 Task: Check the percentage active listings of garden tub in the last 1 year.
Action: Mouse moved to (852, 184)
Screenshot: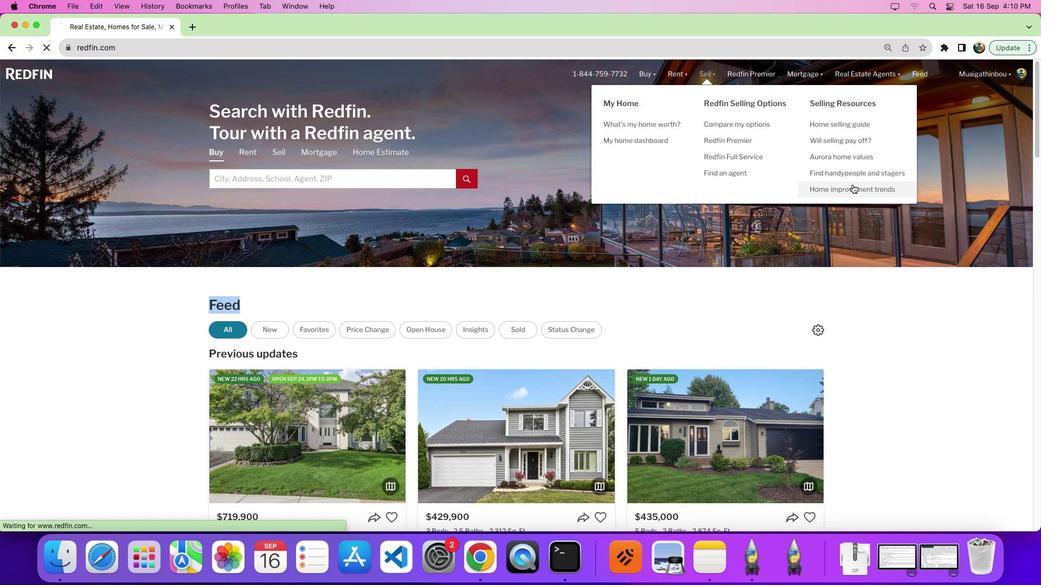 
Action: Mouse pressed left at (852, 184)
Screenshot: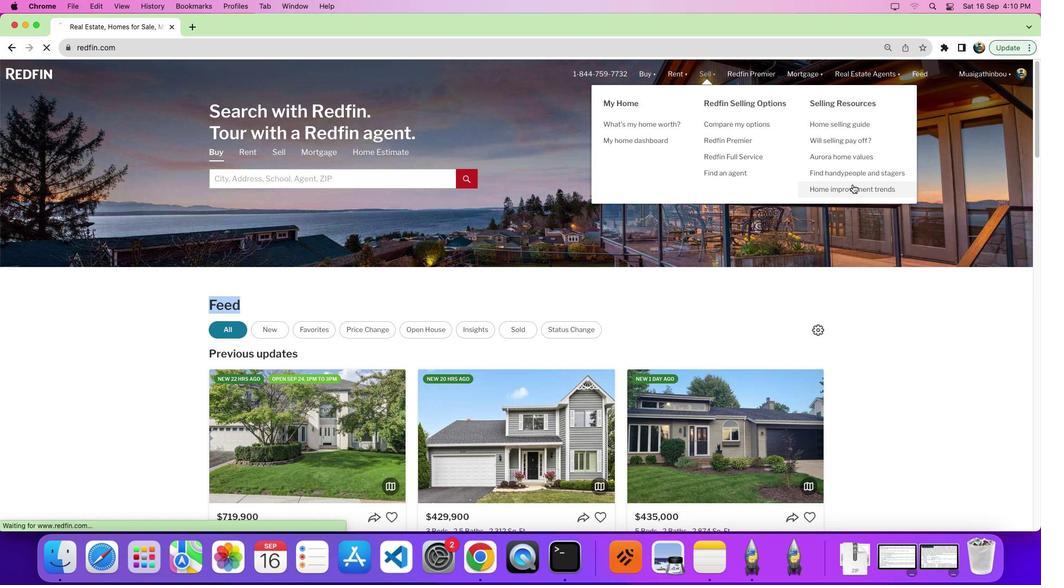 
Action: Mouse pressed left at (852, 184)
Screenshot: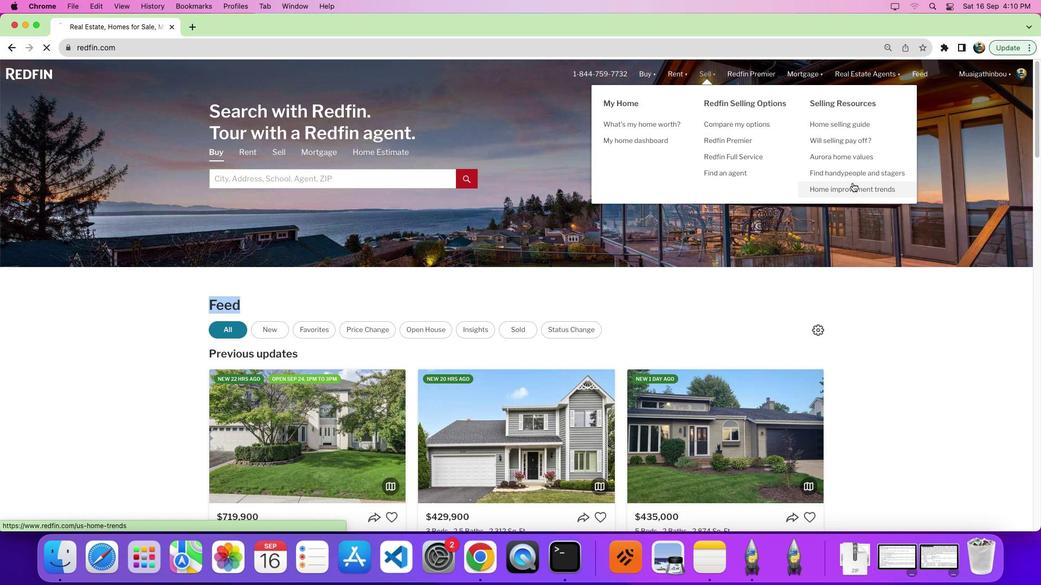 
Action: Mouse moved to (296, 208)
Screenshot: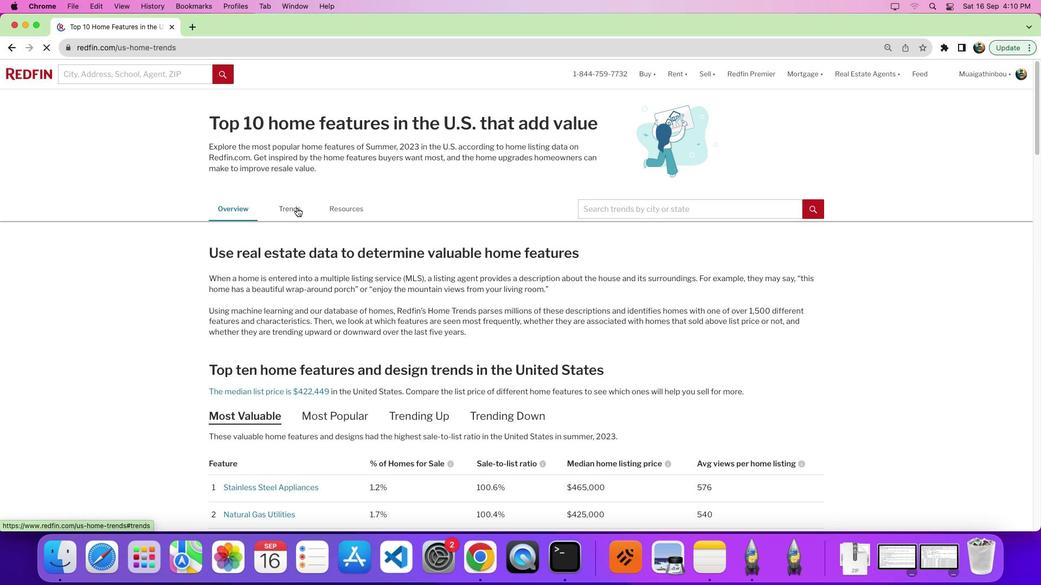 
Action: Mouse pressed left at (296, 208)
Screenshot: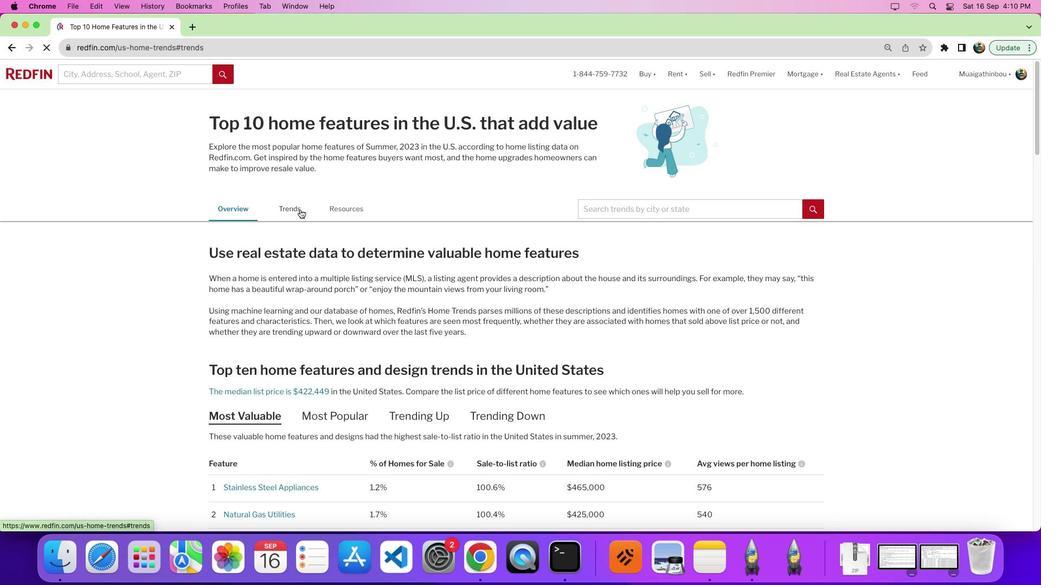 
Action: Mouse moved to (458, 387)
Screenshot: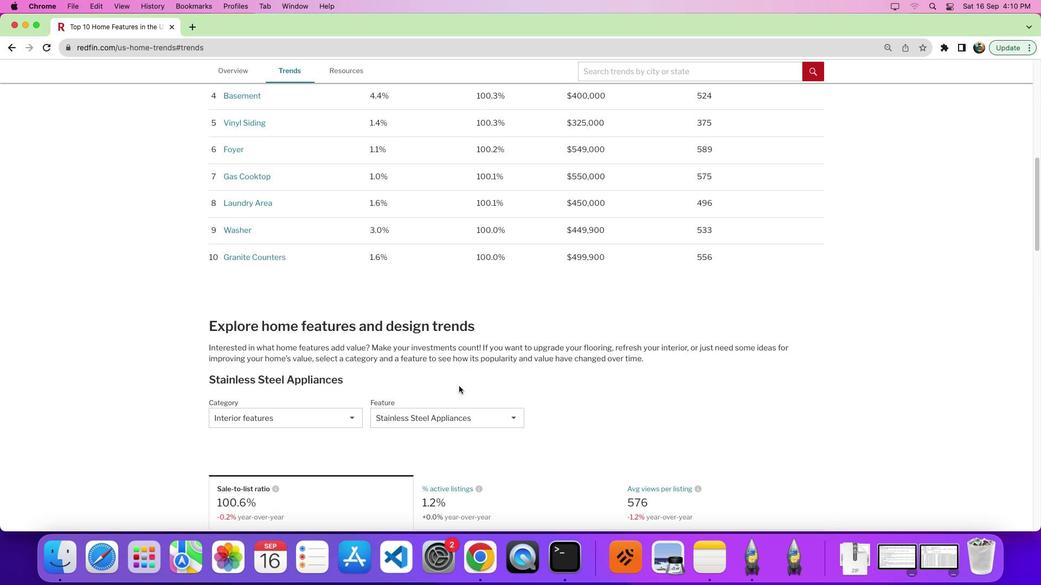 
Action: Mouse scrolled (458, 387) with delta (0, 0)
Screenshot: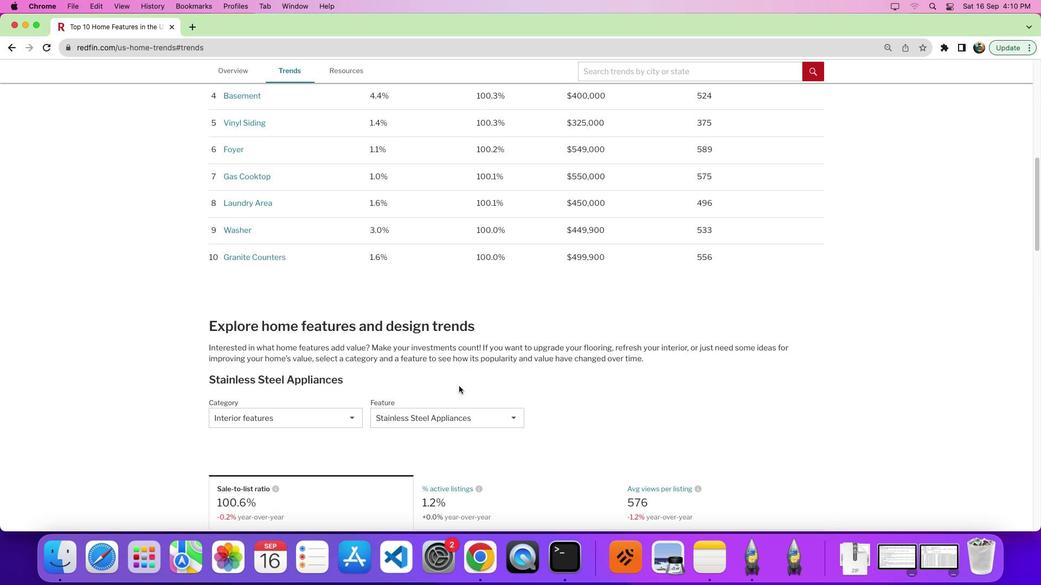 
Action: Mouse scrolled (458, 387) with delta (0, 0)
Screenshot: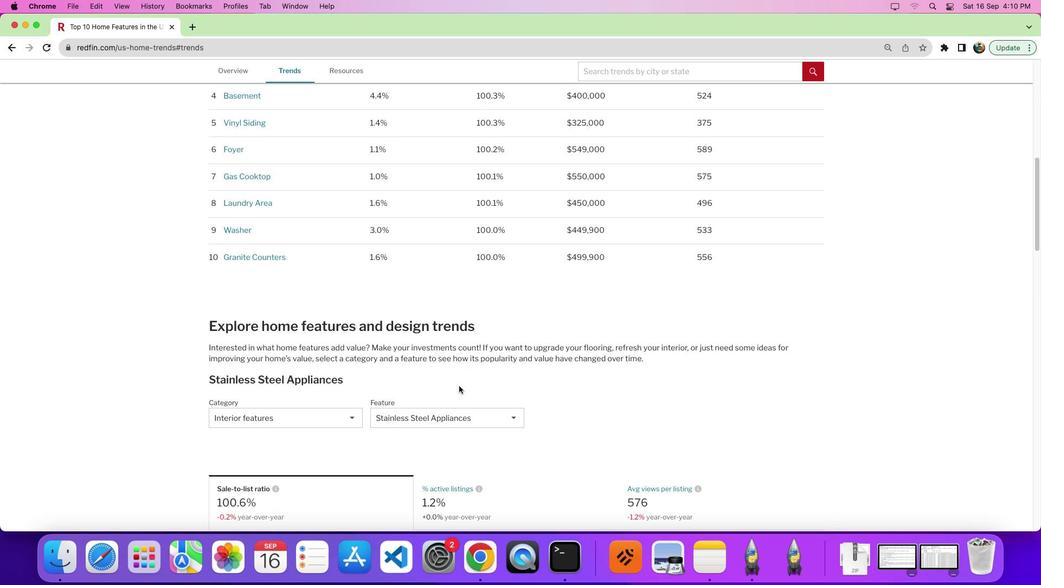 
Action: Mouse moved to (458, 387)
Screenshot: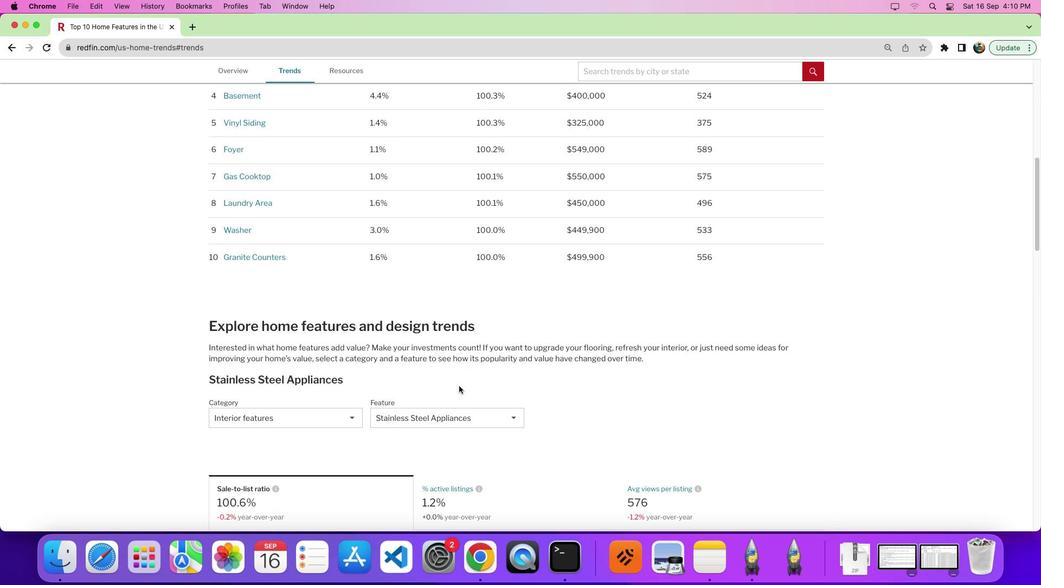 
Action: Mouse scrolled (458, 387) with delta (0, -3)
Screenshot: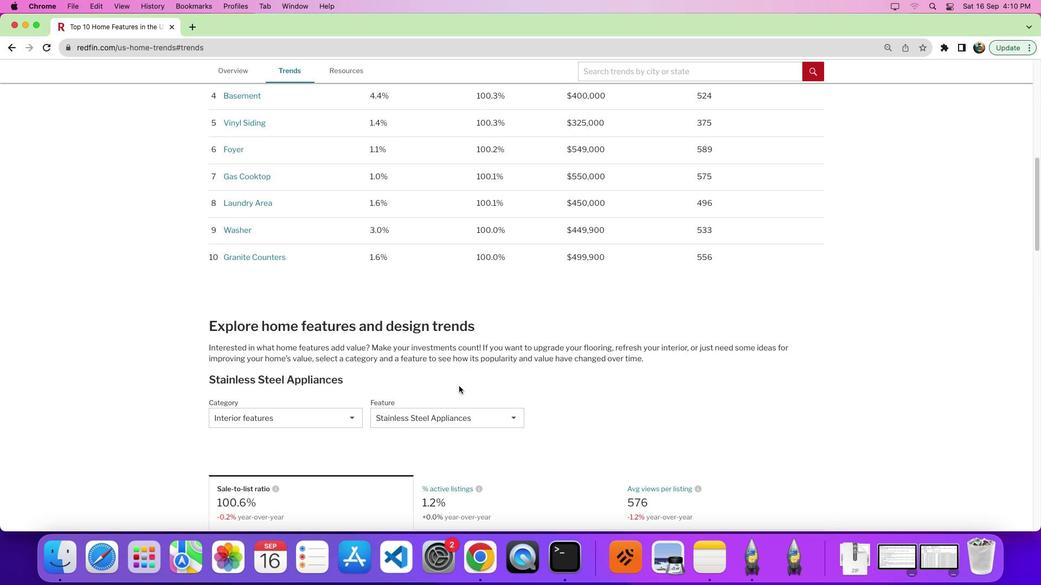 
Action: Mouse moved to (390, 387)
Screenshot: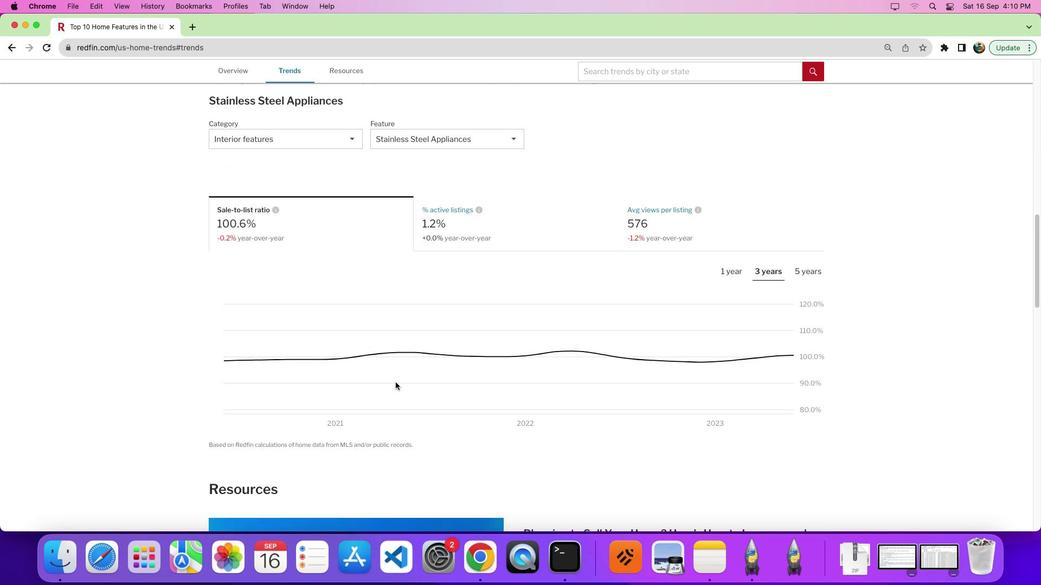 
Action: Mouse scrolled (390, 387) with delta (0, 0)
Screenshot: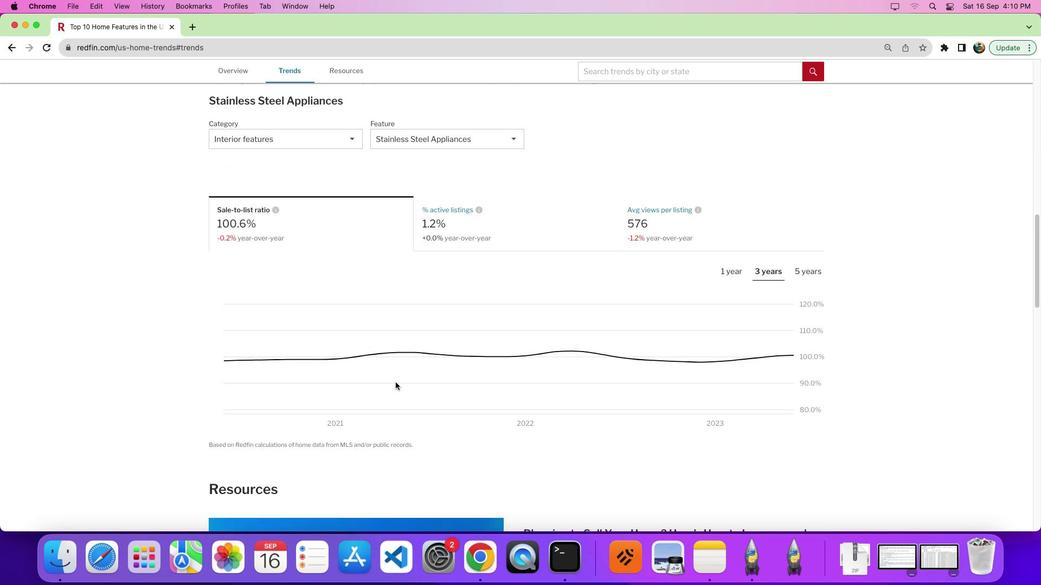 
Action: Mouse moved to (393, 385)
Screenshot: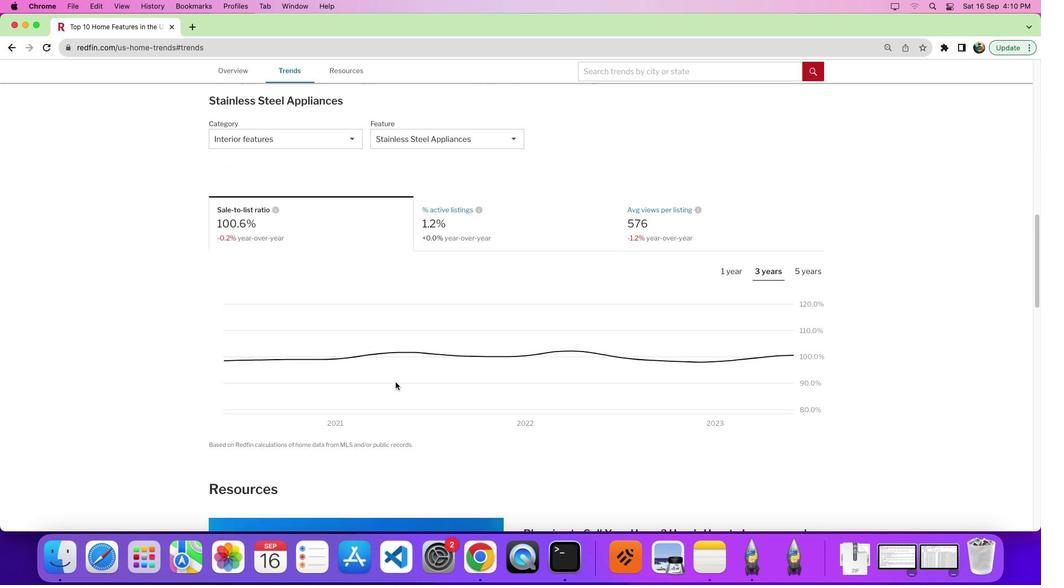 
Action: Mouse scrolled (393, 385) with delta (0, 0)
Screenshot: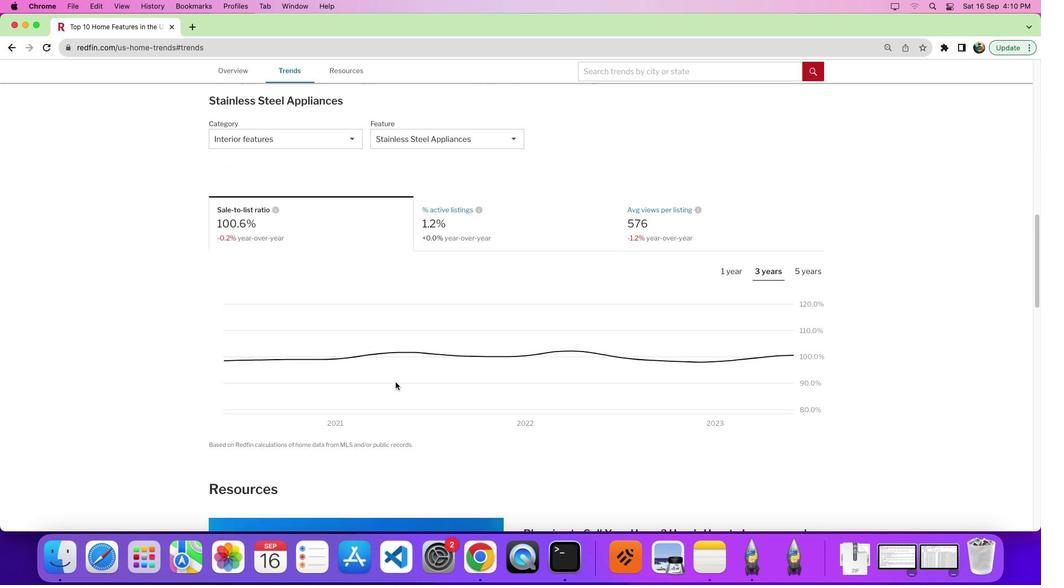
Action: Mouse moved to (394, 384)
Screenshot: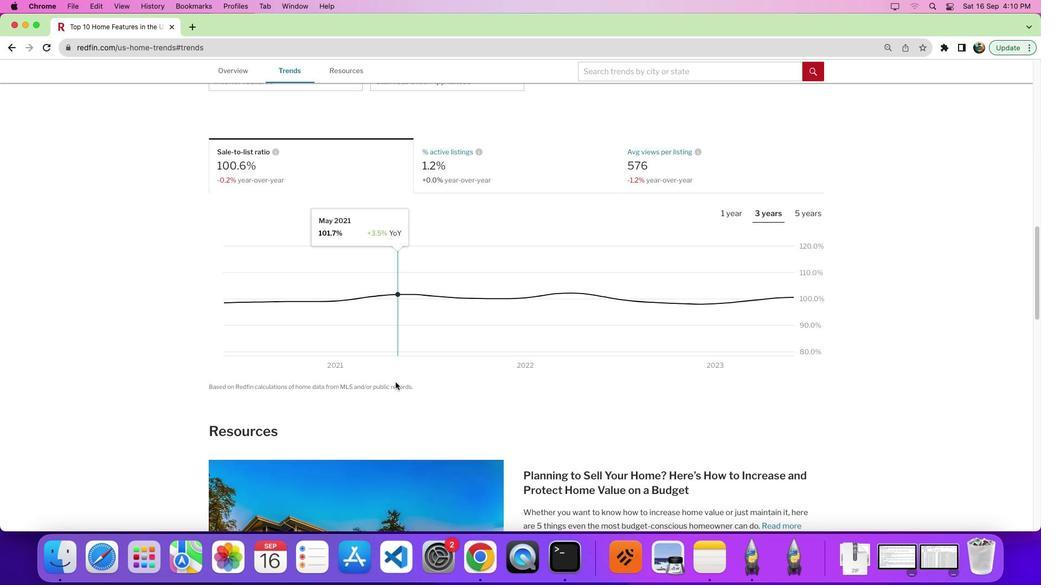 
Action: Mouse scrolled (394, 384) with delta (0, -3)
Screenshot: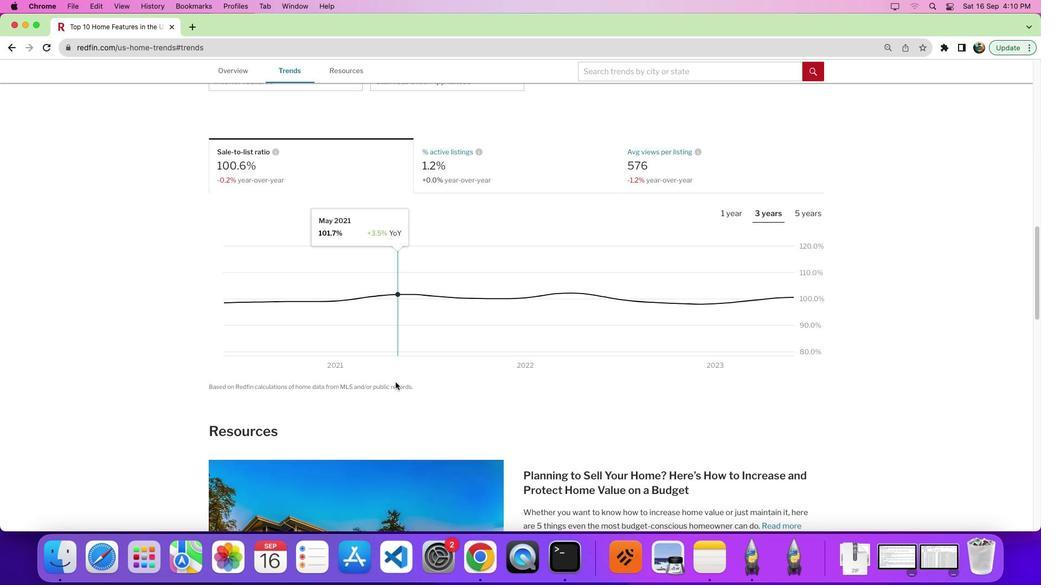 
Action: Mouse moved to (394, 384)
Screenshot: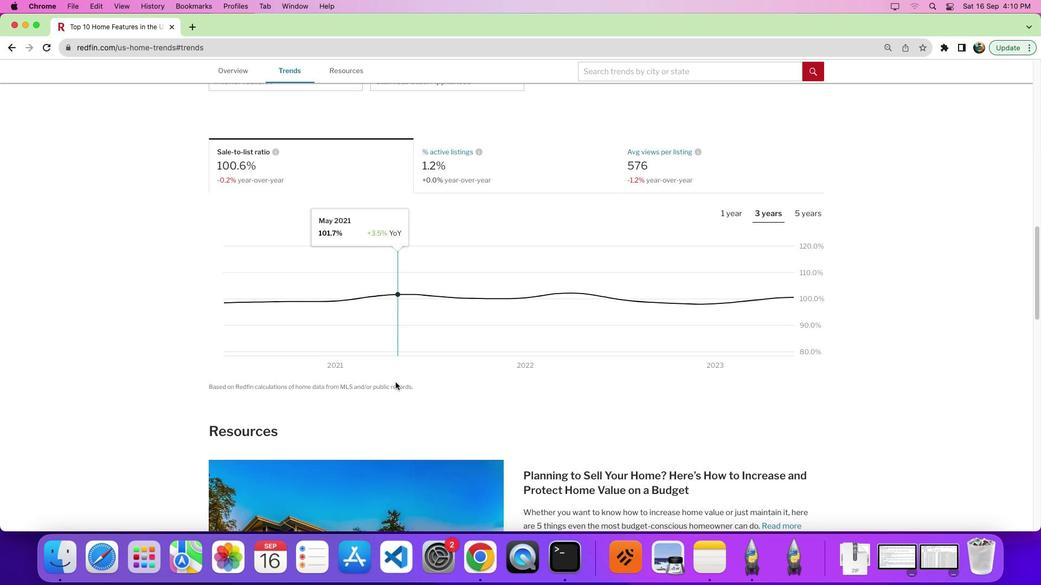 
Action: Mouse scrolled (394, 384) with delta (0, -3)
Screenshot: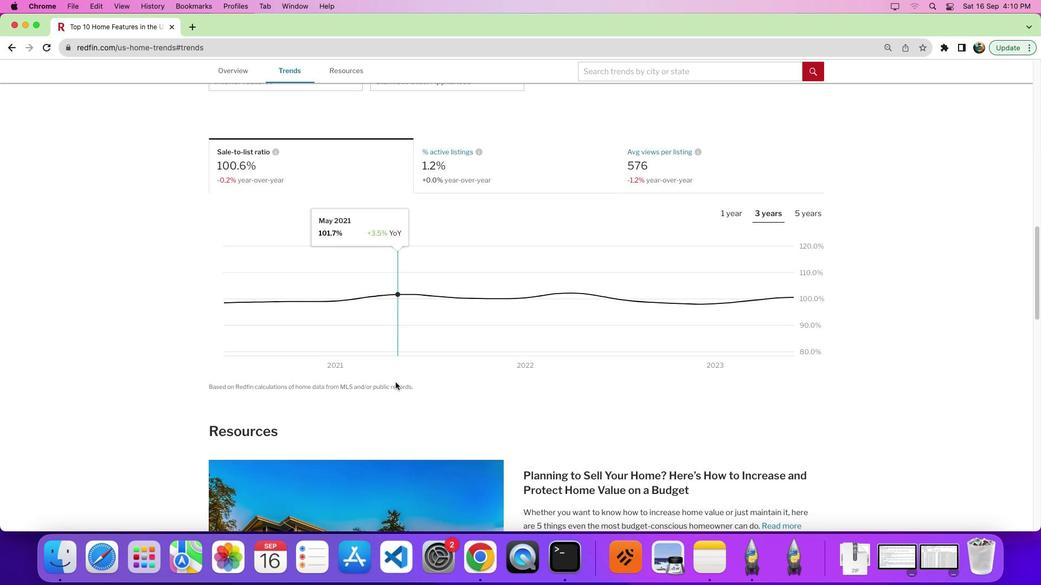 
Action: Mouse moved to (378, 285)
Screenshot: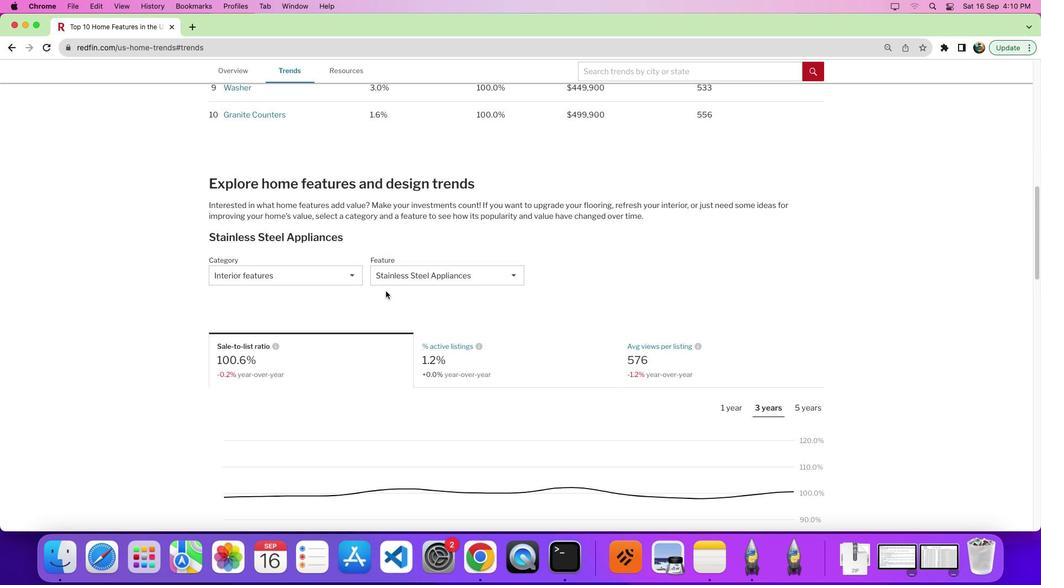 
Action: Mouse scrolled (378, 285) with delta (0, 0)
Screenshot: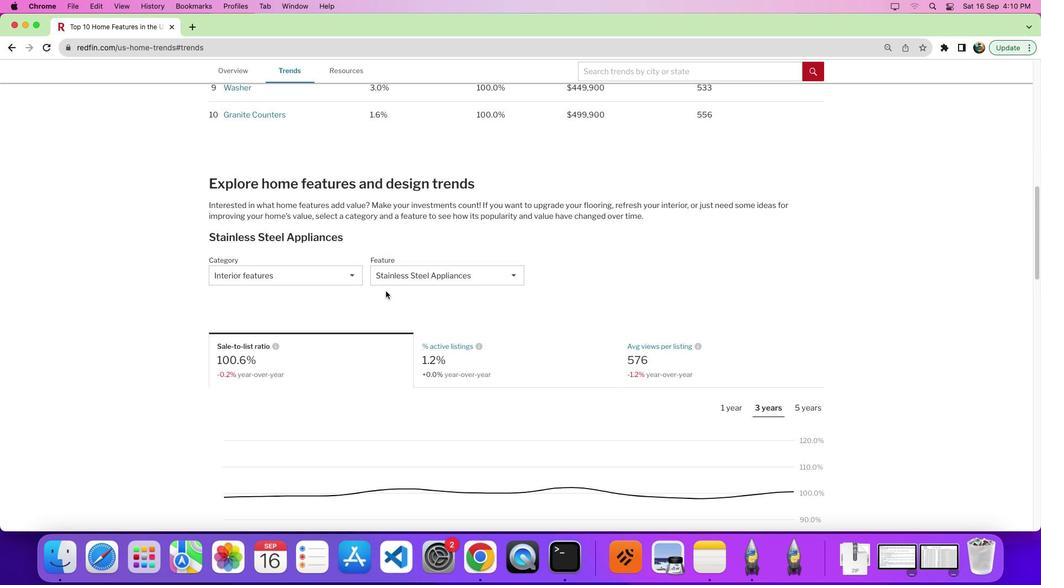 
Action: Mouse scrolled (378, 285) with delta (0, 0)
Screenshot: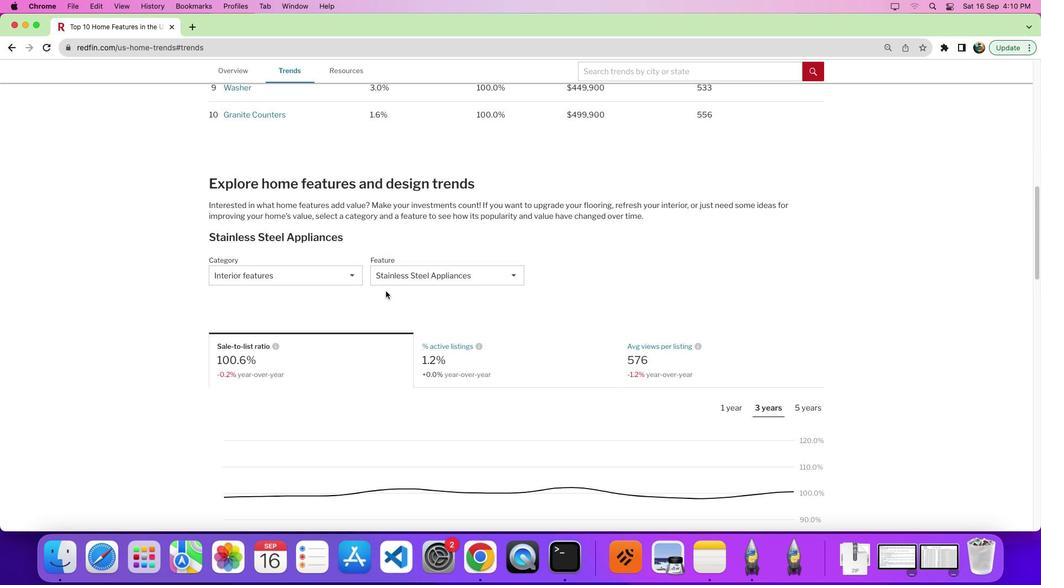 
Action: Mouse moved to (379, 285)
Screenshot: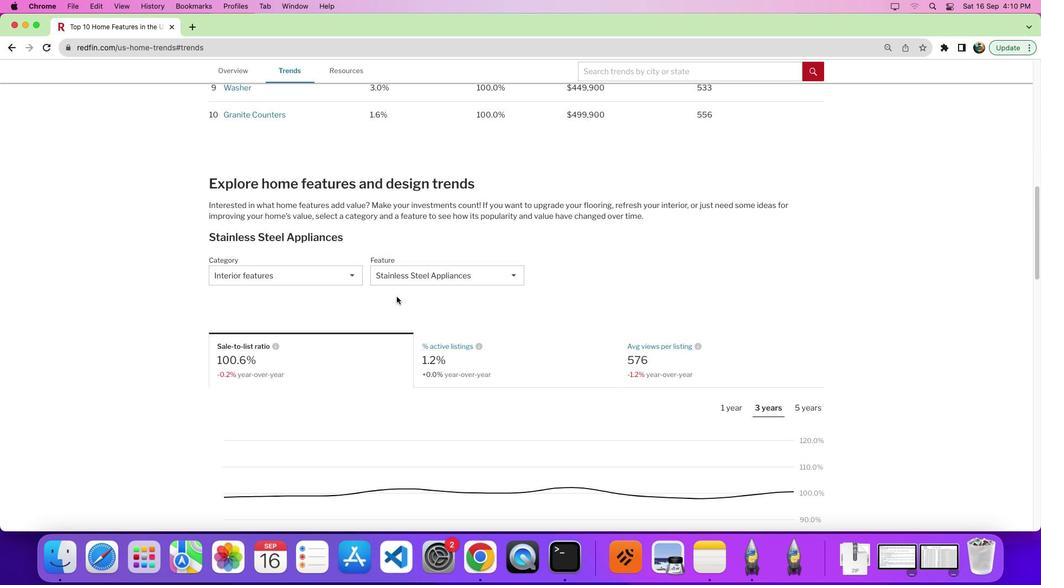 
Action: Mouse scrolled (379, 285) with delta (0, 3)
Screenshot: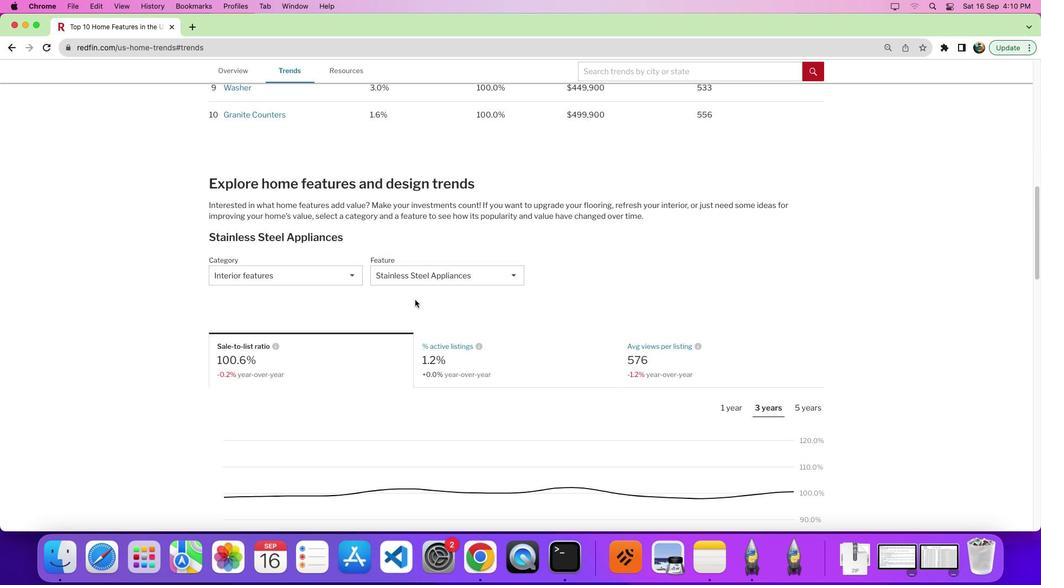 
Action: Mouse moved to (458, 273)
Screenshot: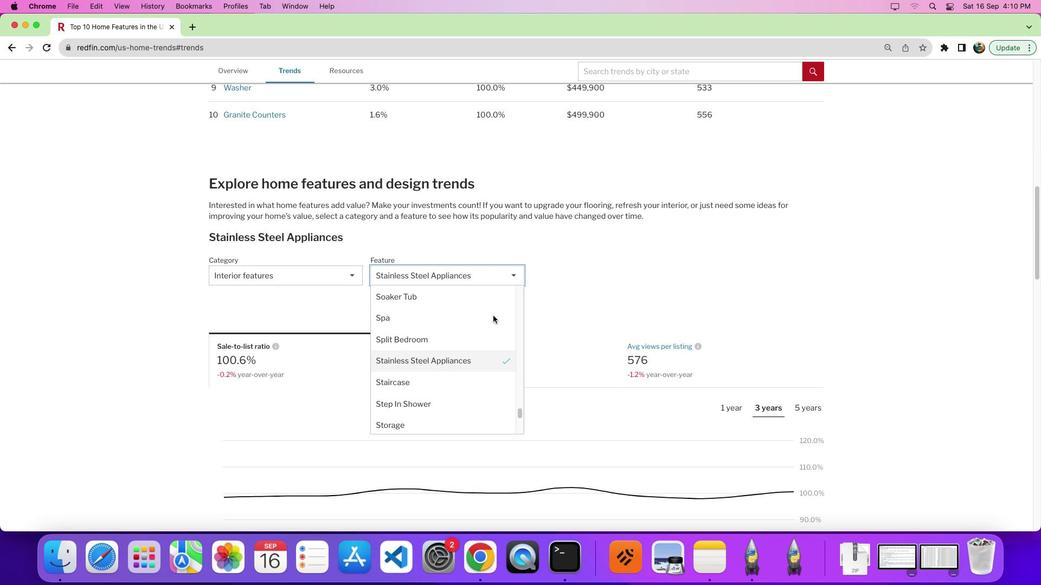 
Action: Mouse pressed left at (458, 273)
Screenshot: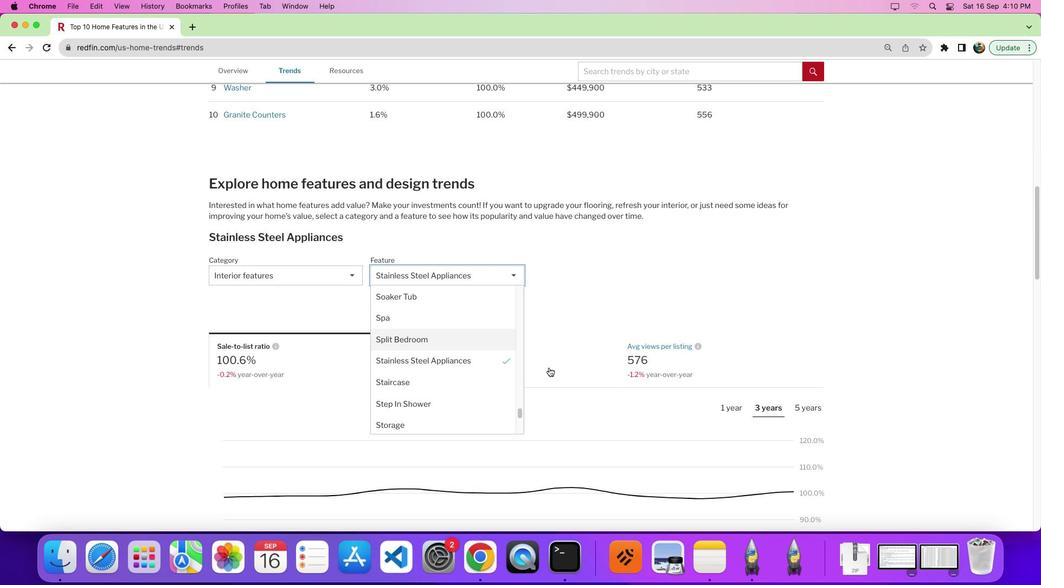 
Action: Mouse moved to (521, 358)
Screenshot: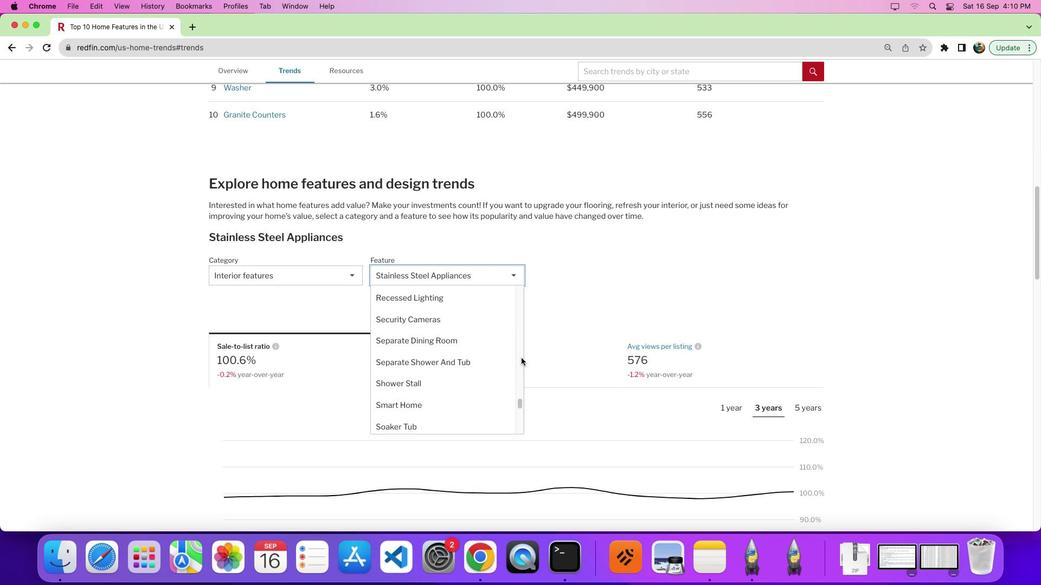 
Action: Mouse pressed left at (521, 358)
Screenshot: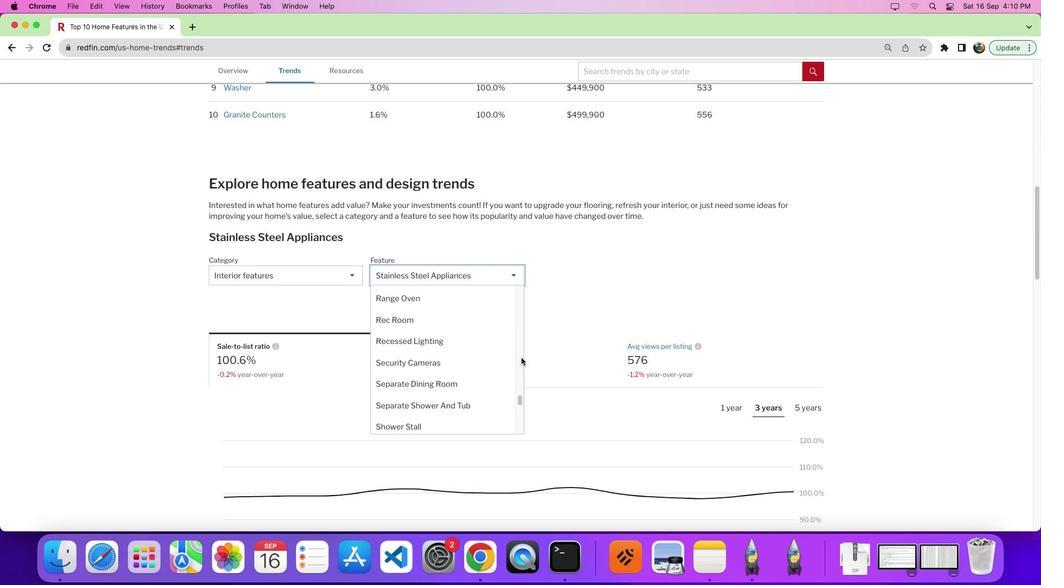 
Action: Mouse moved to (443, 365)
Screenshot: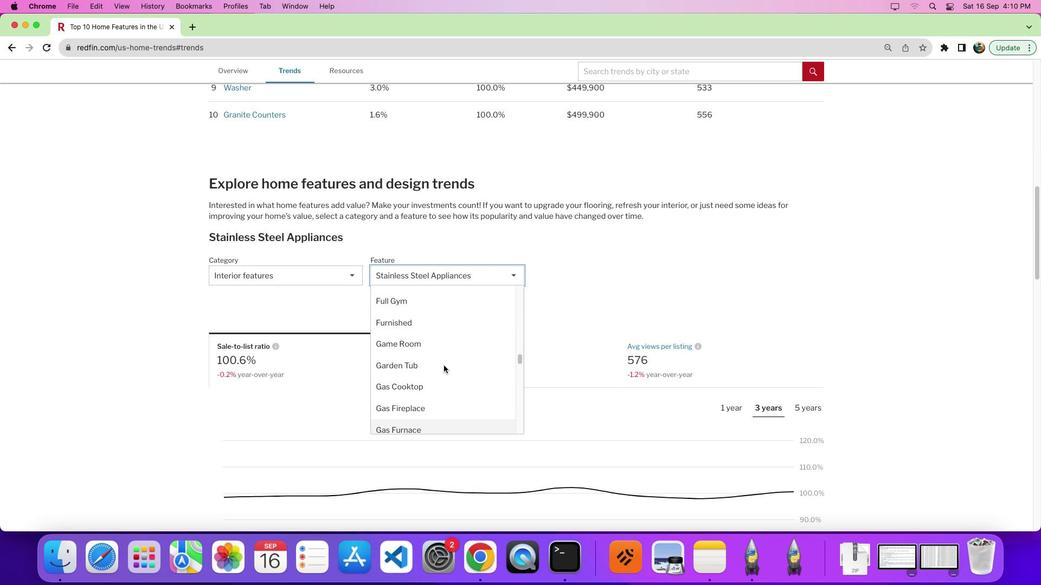 
Action: Mouse scrolled (443, 365) with delta (0, 0)
Screenshot: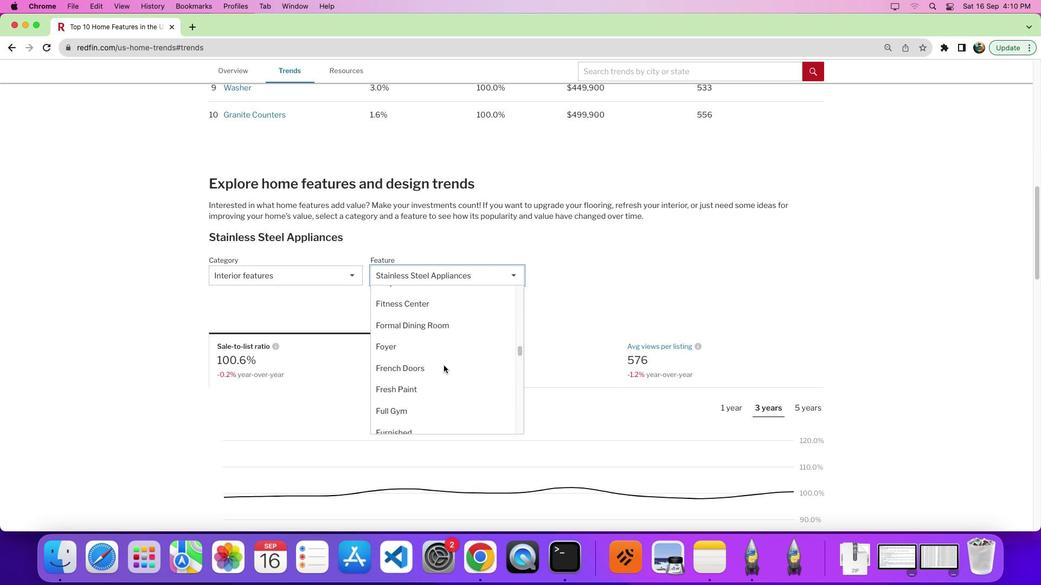 
Action: Mouse scrolled (443, 365) with delta (0, 0)
Screenshot: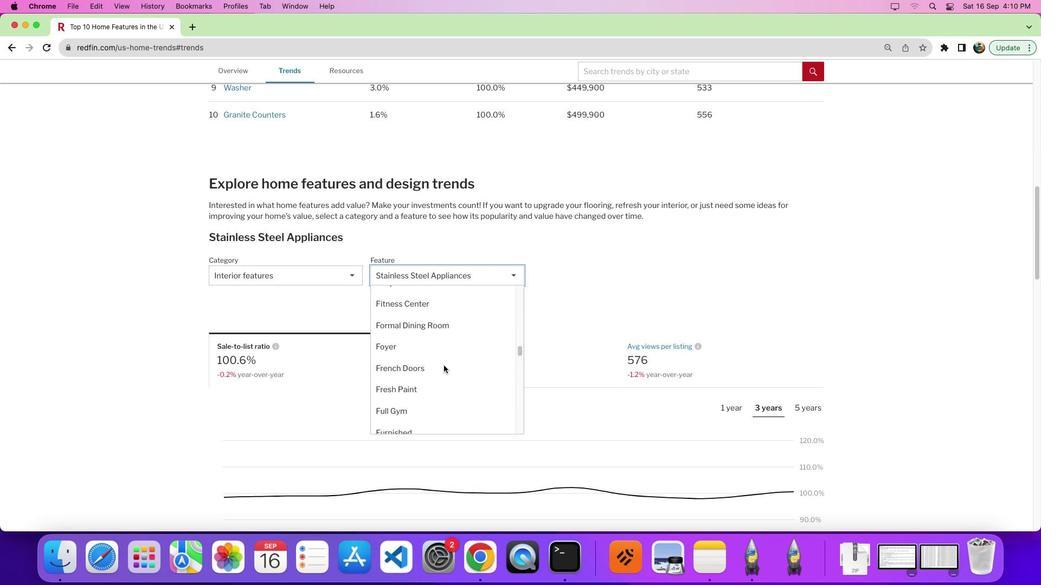 
Action: Mouse scrolled (443, 365) with delta (0, 3)
Screenshot: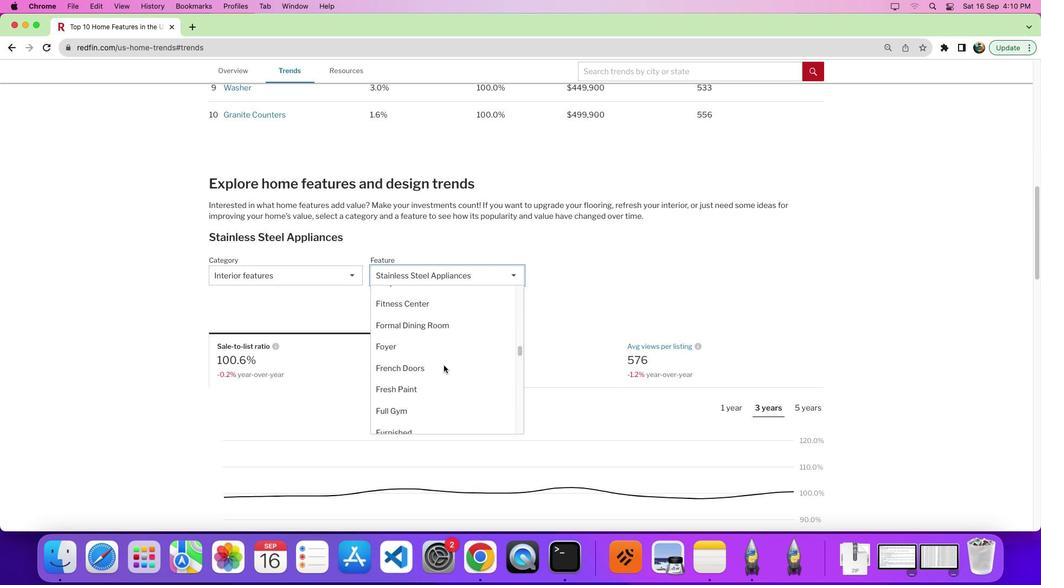 
Action: Mouse moved to (437, 377)
Screenshot: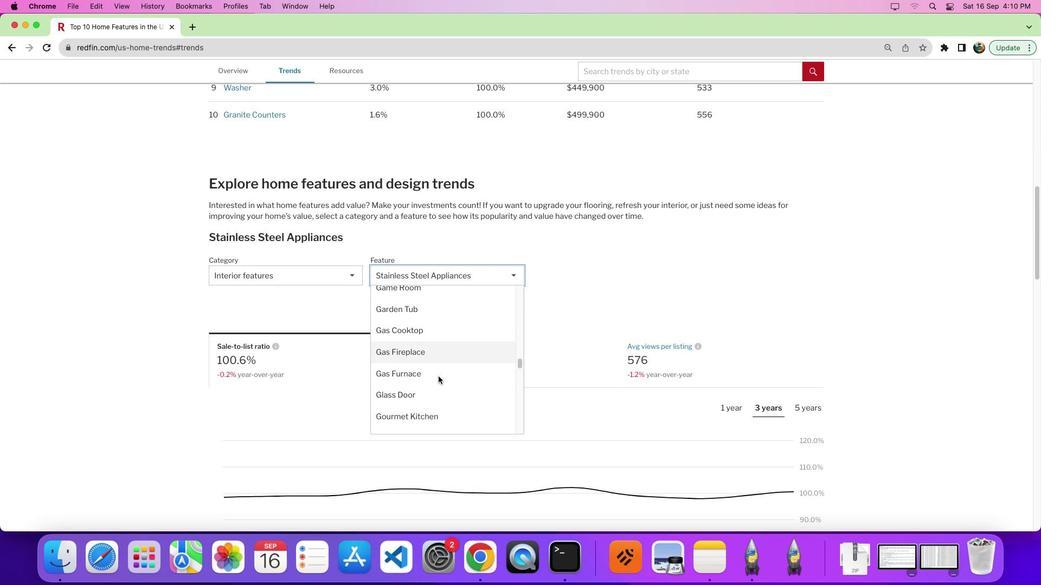 
Action: Mouse scrolled (437, 377) with delta (0, 0)
Screenshot: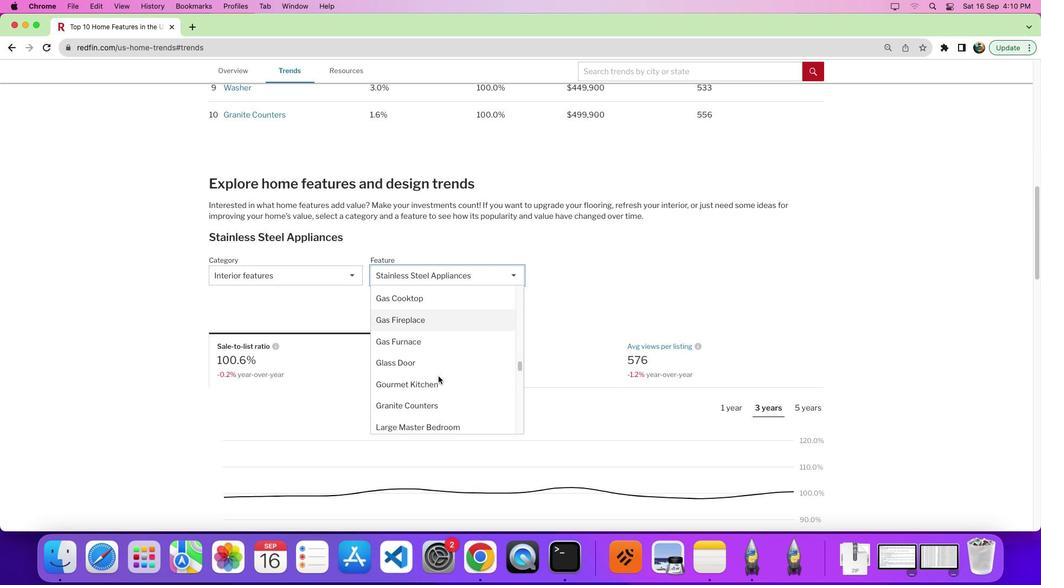 
Action: Mouse scrolled (437, 377) with delta (0, 0)
Screenshot: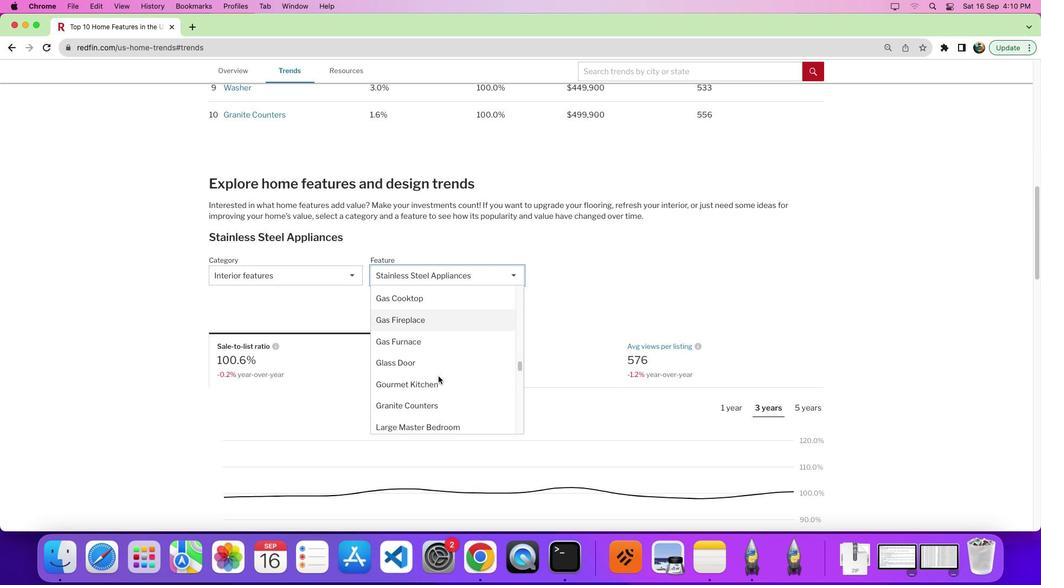 
Action: Mouse moved to (437, 377)
Screenshot: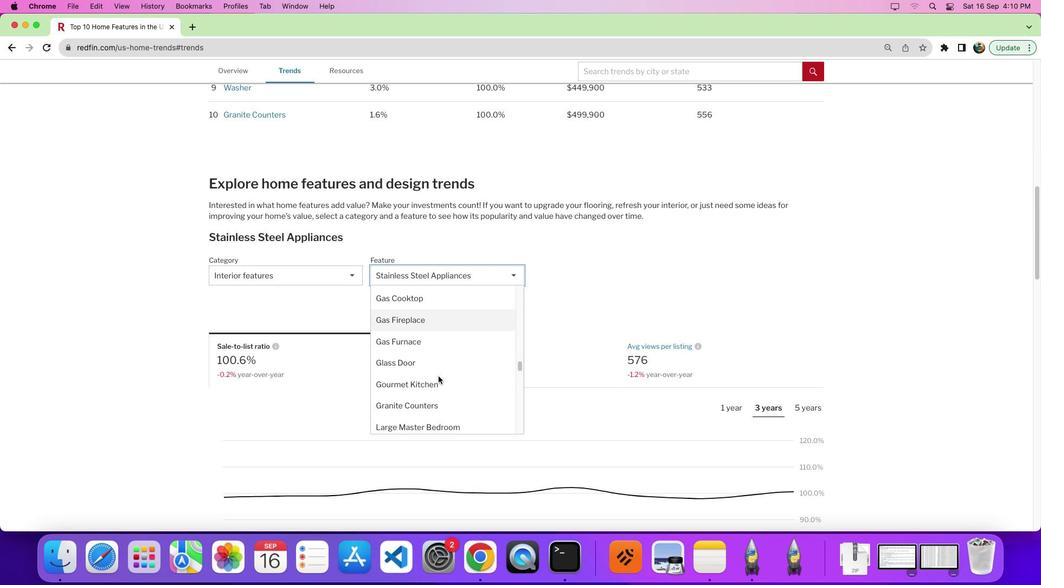 
Action: Mouse scrolled (437, 377) with delta (0, -3)
Screenshot: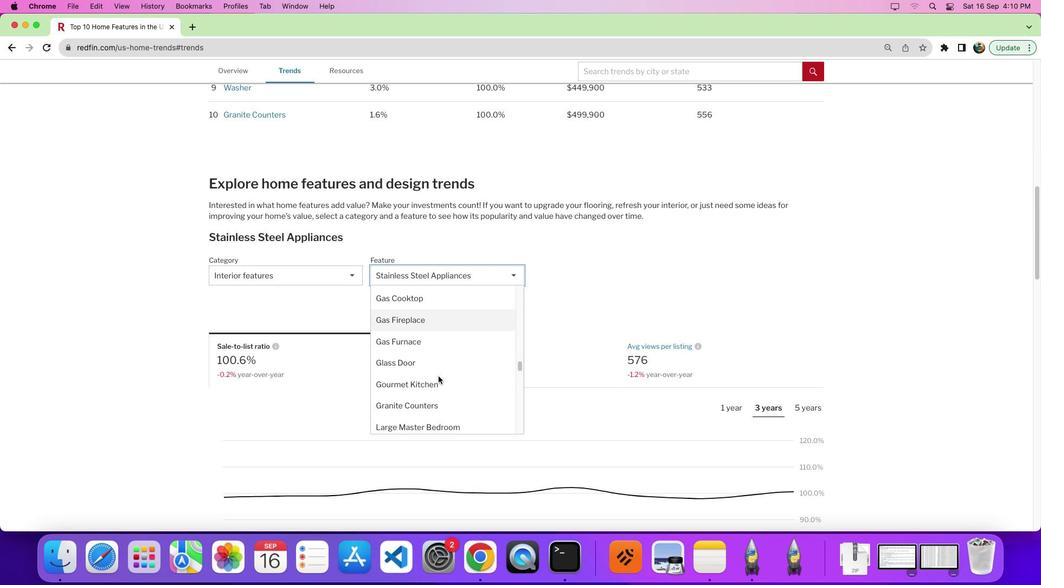 
Action: Mouse moved to (418, 339)
Screenshot: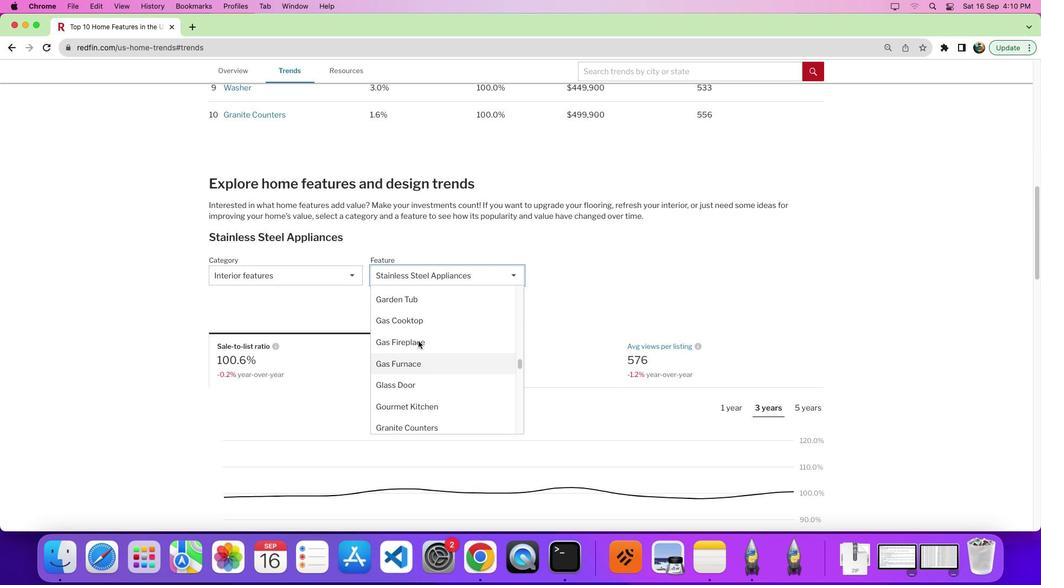
Action: Mouse scrolled (418, 339) with delta (0, 0)
Screenshot: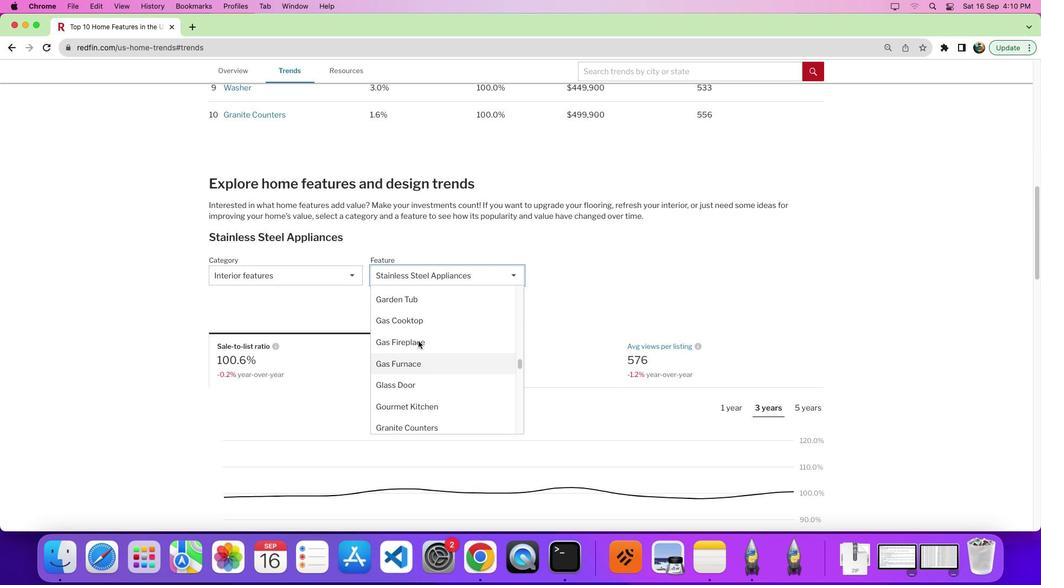 
Action: Mouse scrolled (418, 339) with delta (0, 0)
Screenshot: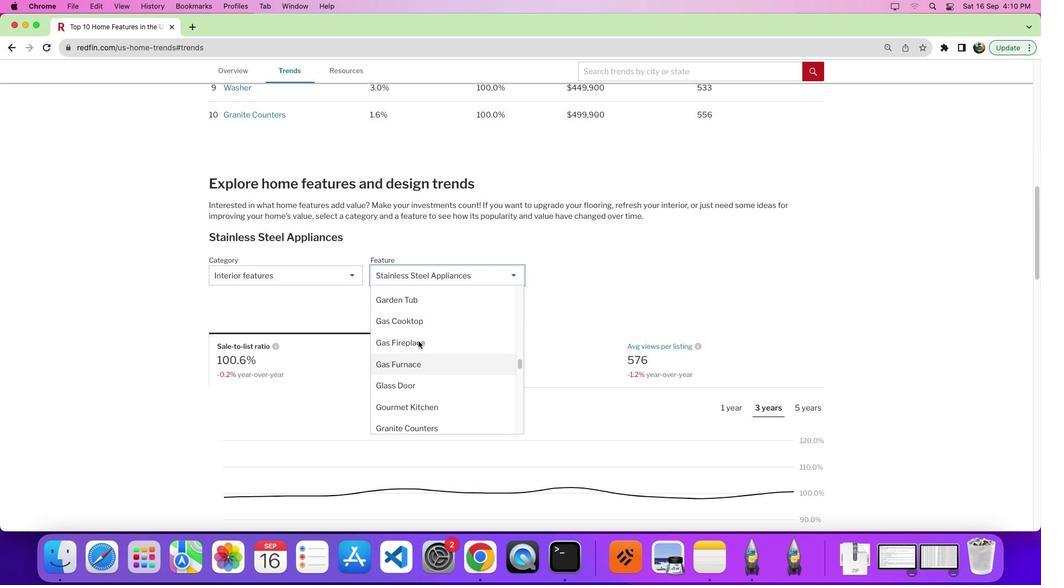 
Action: Mouse moved to (418, 341)
Screenshot: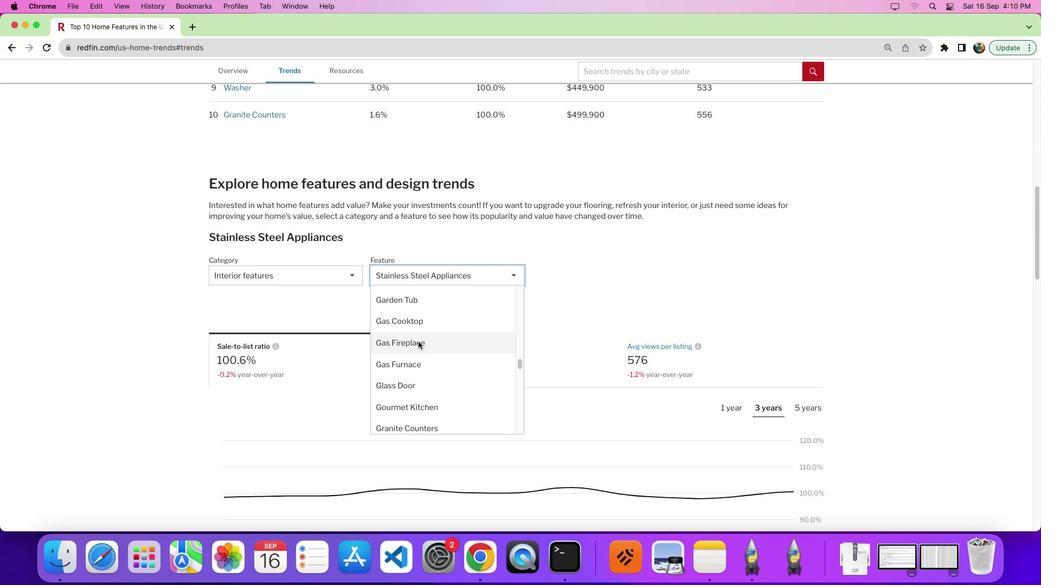 
Action: Mouse scrolled (418, 341) with delta (0, 0)
Screenshot: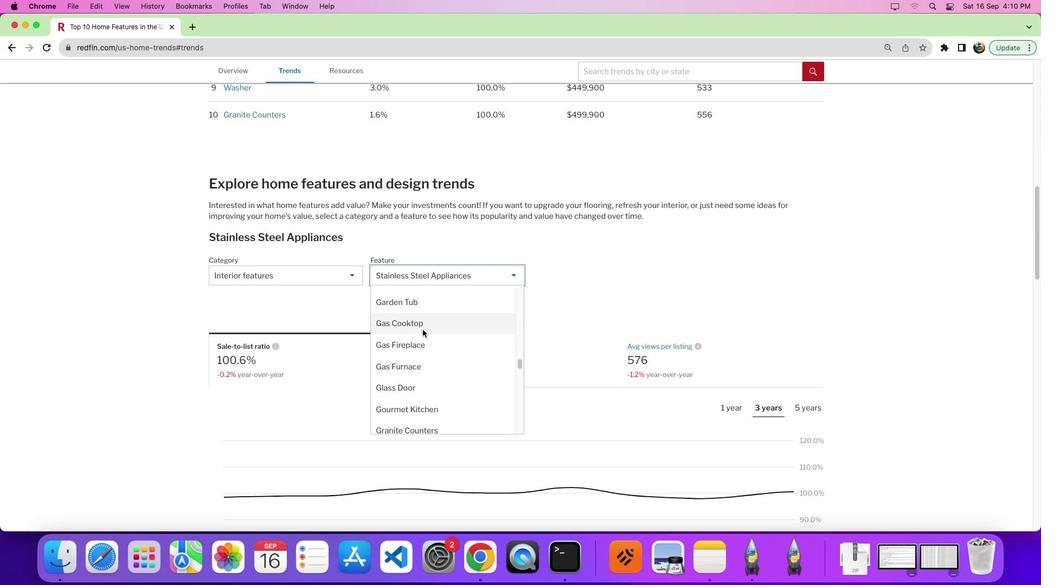 
Action: Mouse moved to (435, 306)
Screenshot: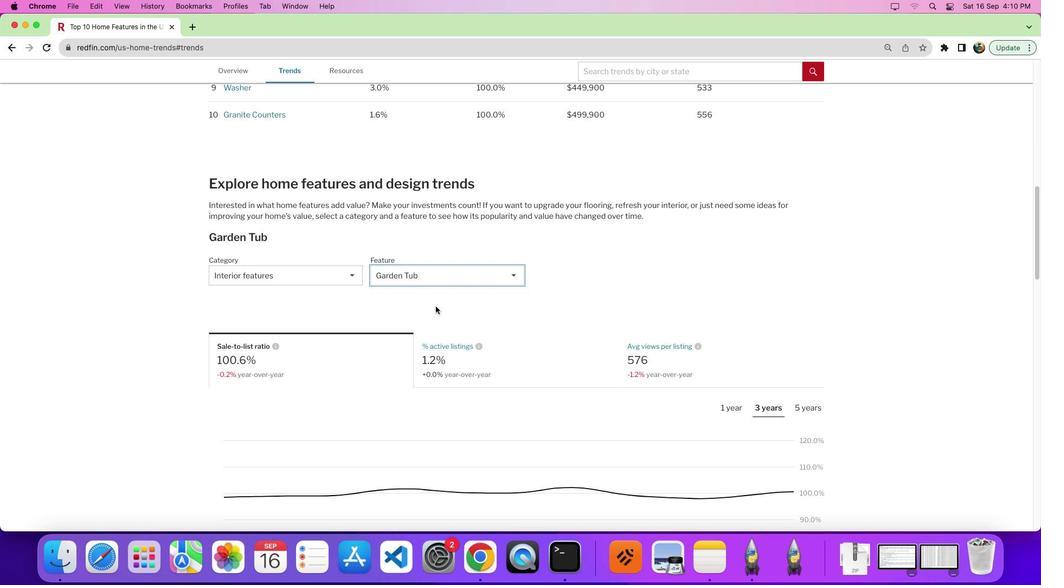 
Action: Mouse pressed left at (435, 306)
Screenshot: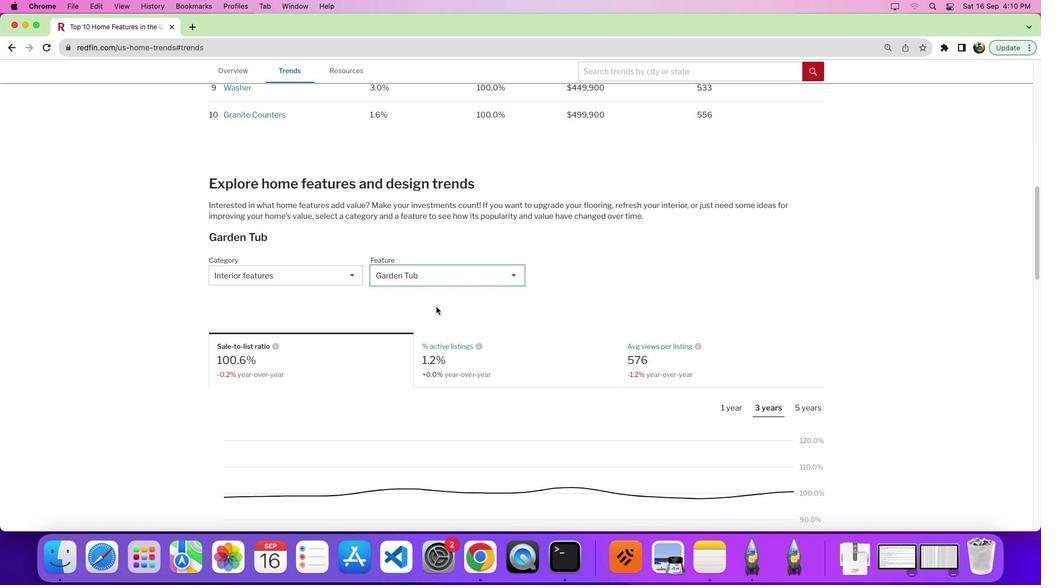 
Action: Mouse moved to (619, 423)
Screenshot: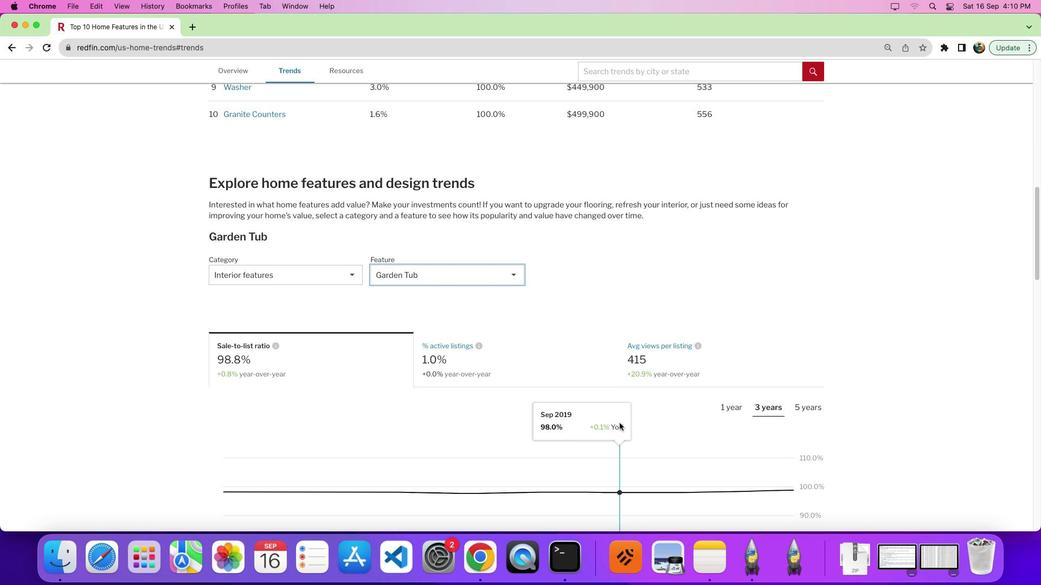 
Action: Mouse scrolled (619, 423) with delta (0, 0)
Screenshot: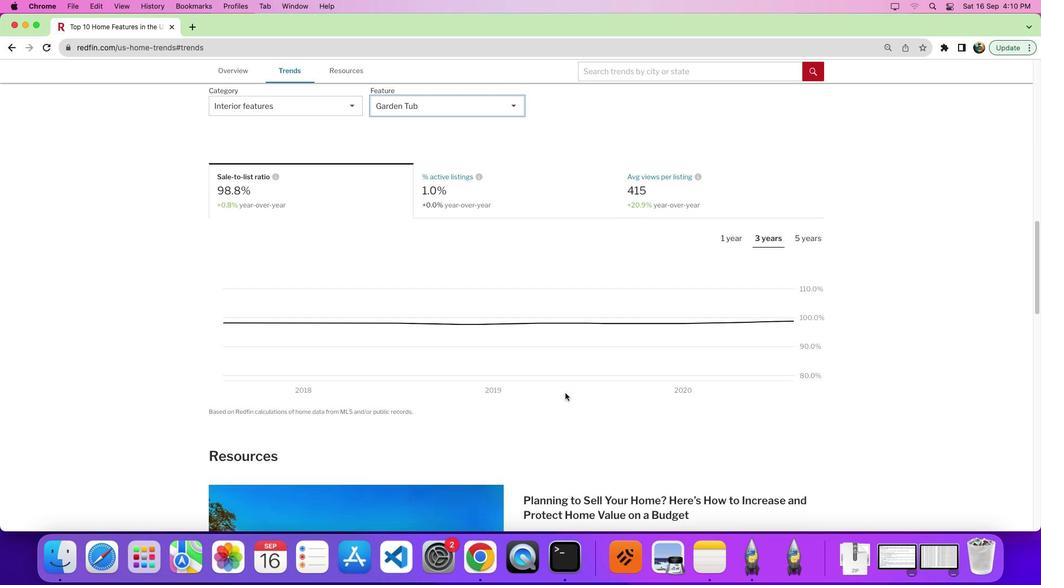
Action: Mouse moved to (619, 422)
Screenshot: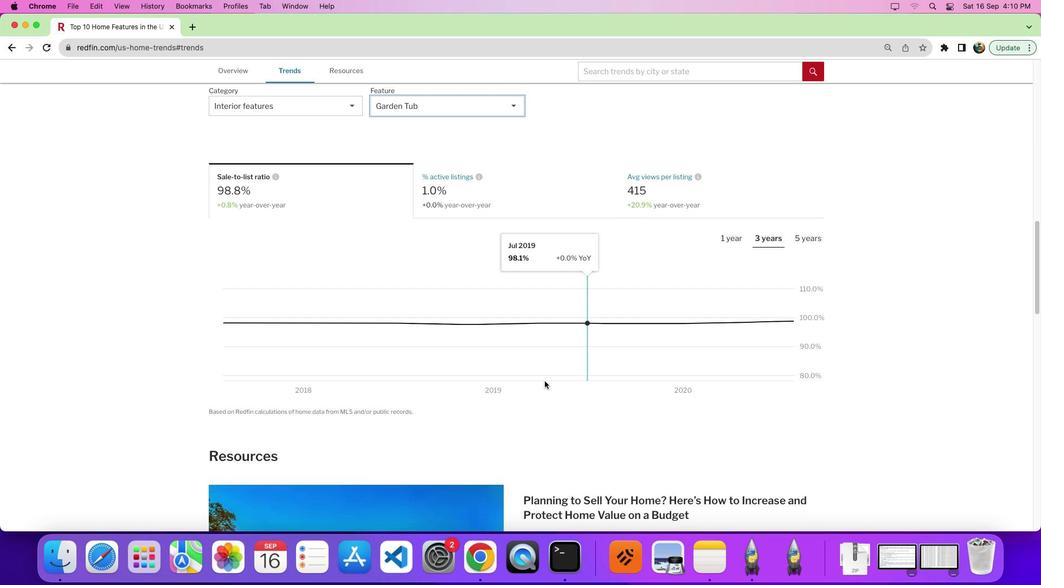 
Action: Mouse scrolled (619, 422) with delta (0, 0)
Screenshot: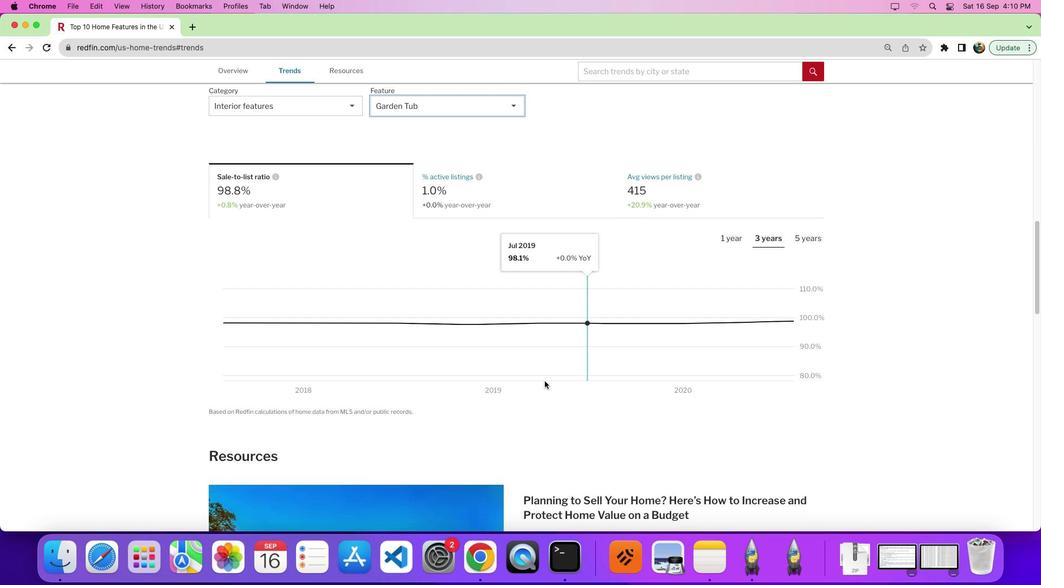 
Action: Mouse moved to (619, 420)
Screenshot: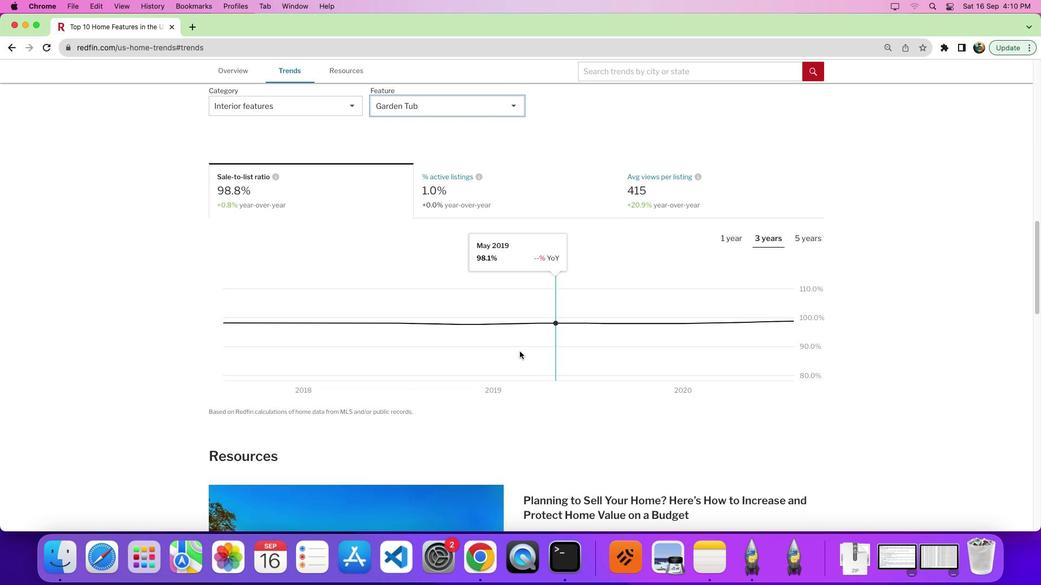 
Action: Mouse scrolled (619, 420) with delta (0, -3)
Screenshot: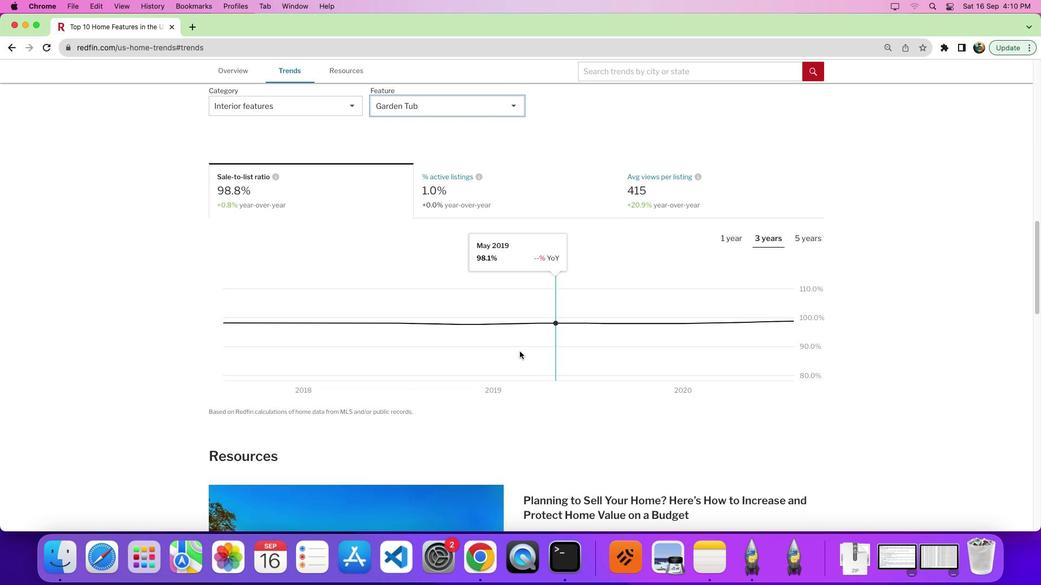 
Action: Mouse moved to (454, 188)
Screenshot: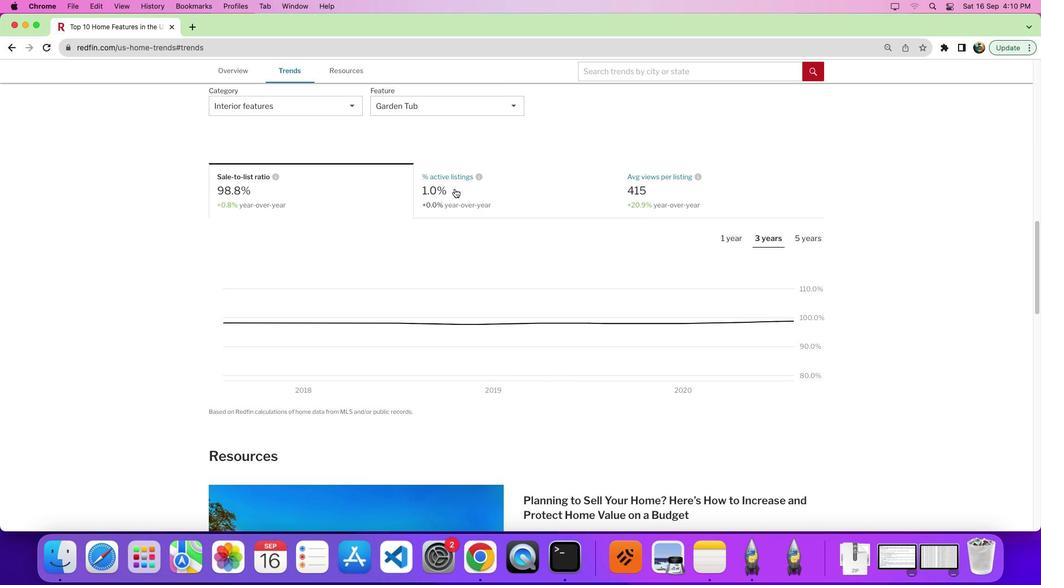 
Action: Mouse pressed left at (454, 188)
Screenshot: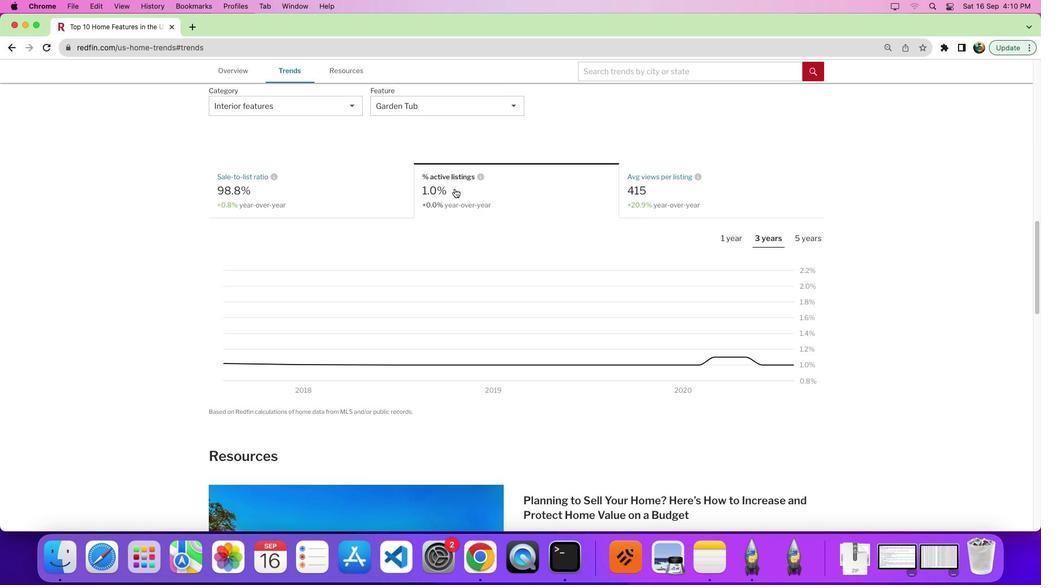 
Action: Mouse moved to (723, 239)
Screenshot: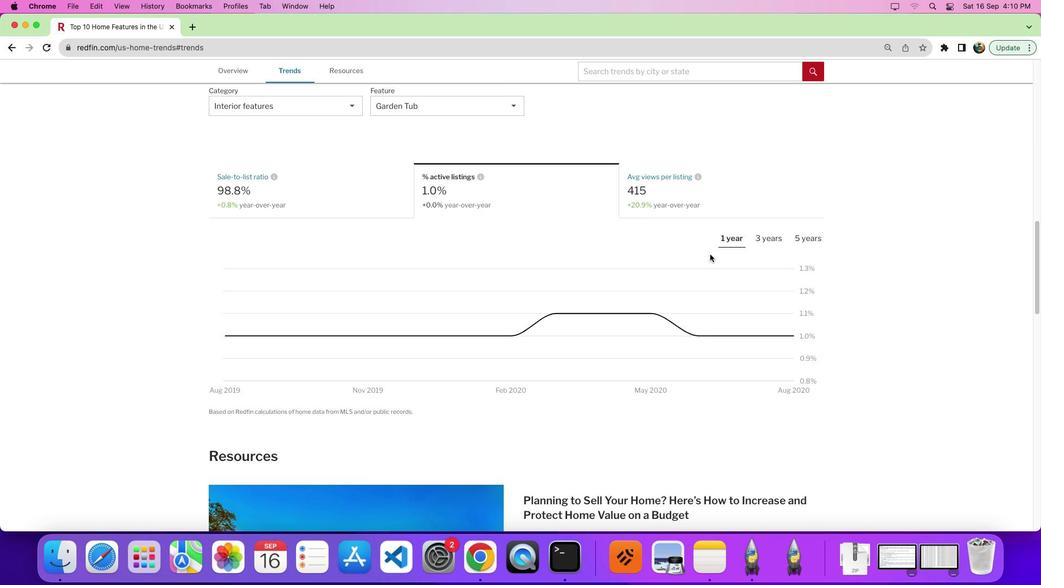 
Action: Mouse pressed left at (723, 239)
Screenshot: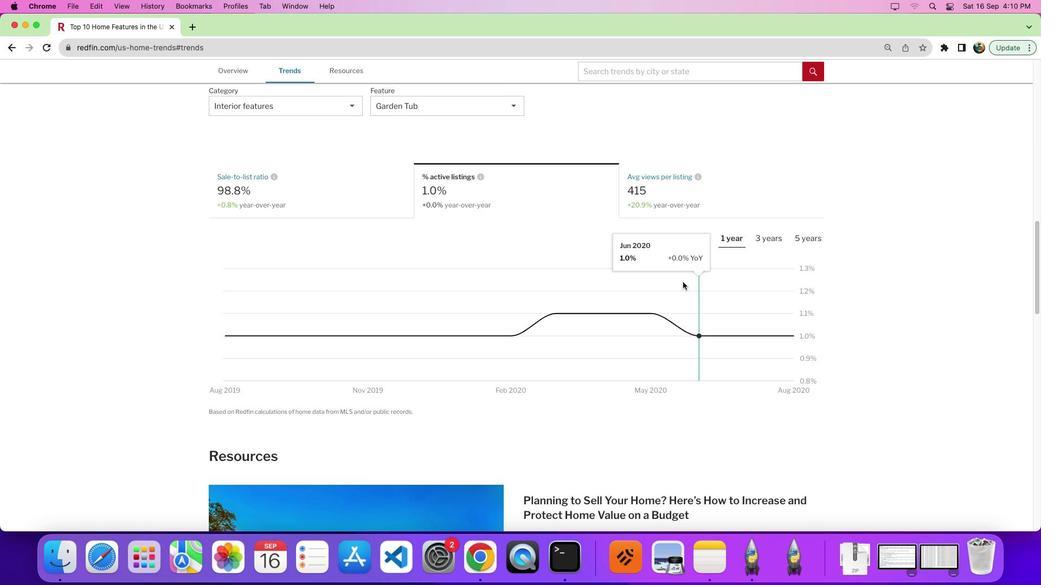 
Action: Mouse moved to (848, 259)
Screenshot: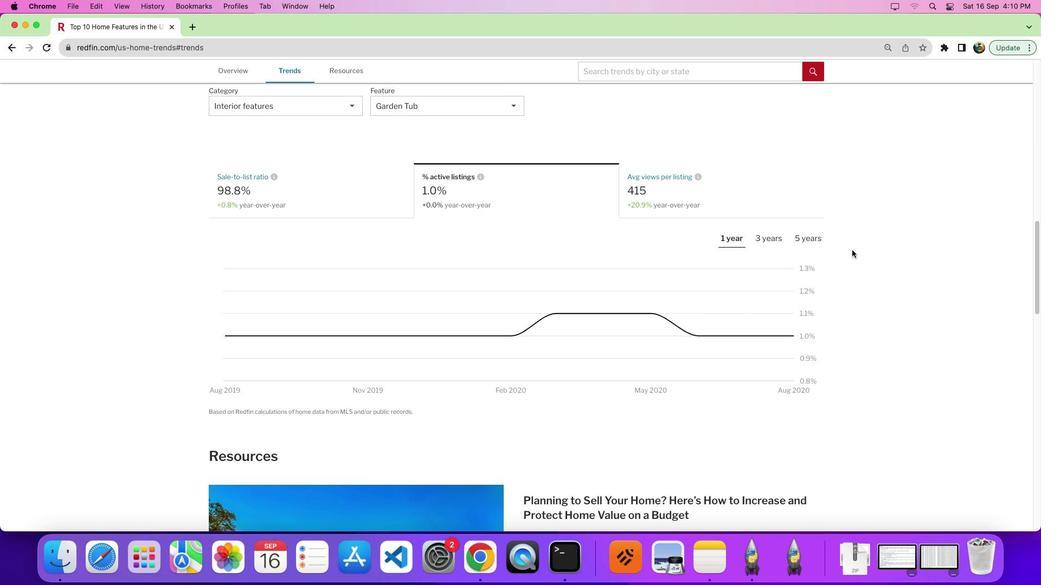 
